 Task: Open source control tab.
Action: Mouse moved to (155, 42)
Screenshot: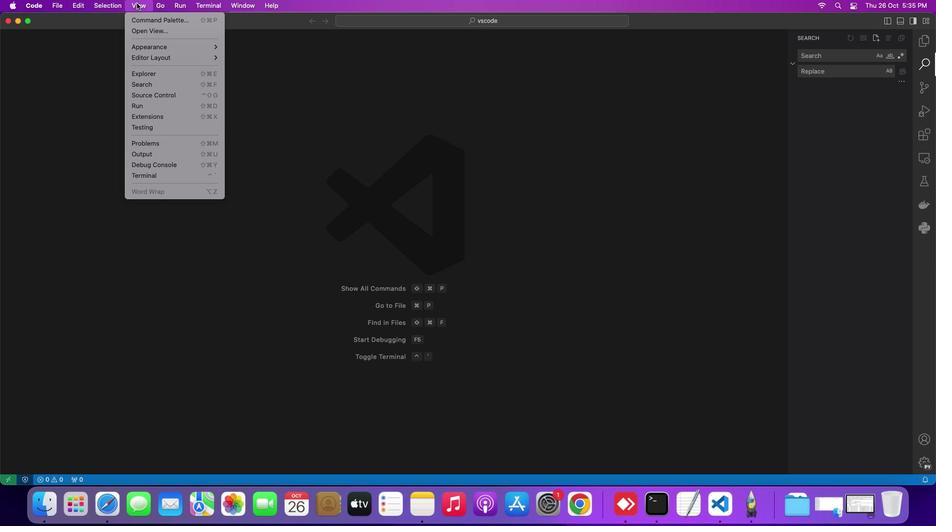 
Action: Mouse pressed left at (155, 42)
Screenshot: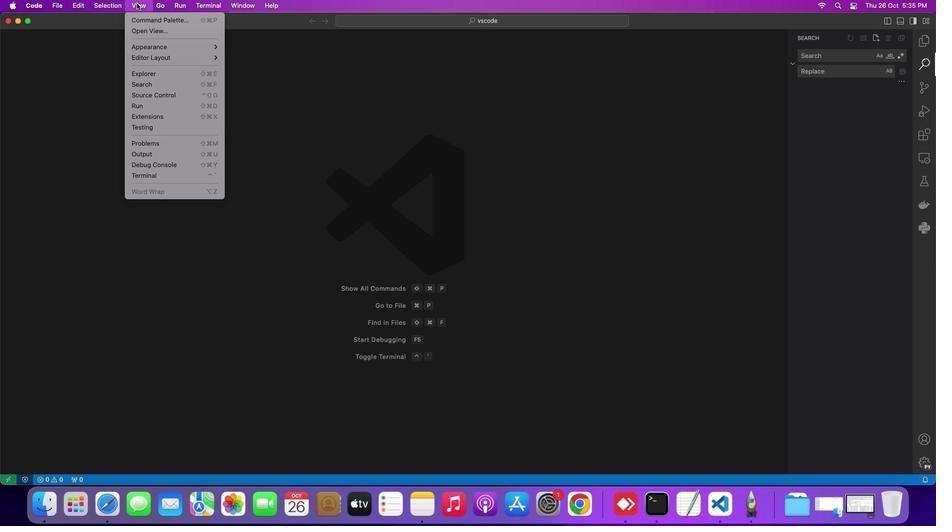 
Action: Mouse moved to (191, 107)
Screenshot: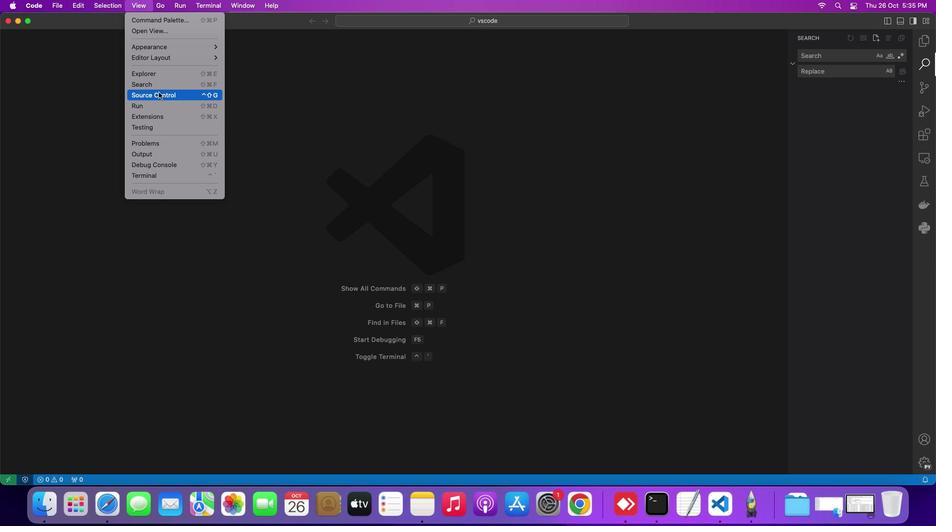 
Action: Mouse pressed left at (191, 107)
Screenshot: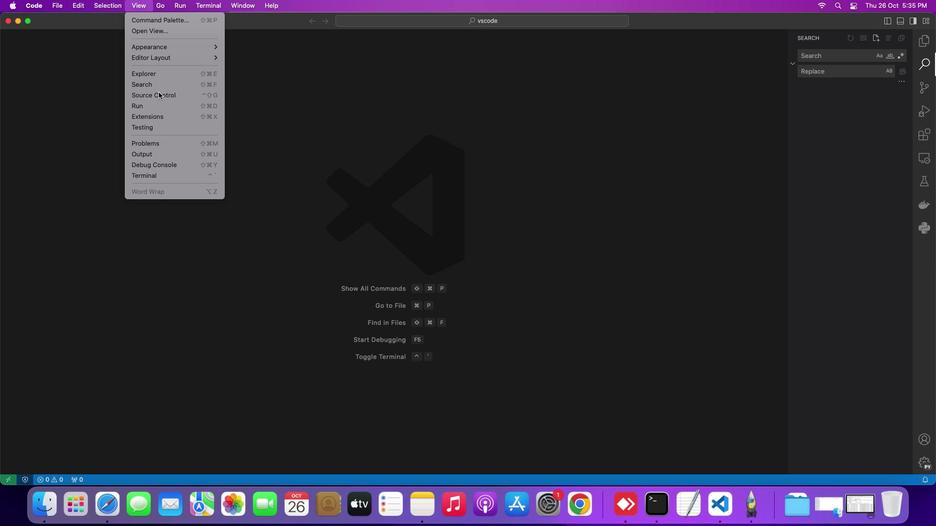 
Action: Mouse moved to (604, 220)
Screenshot: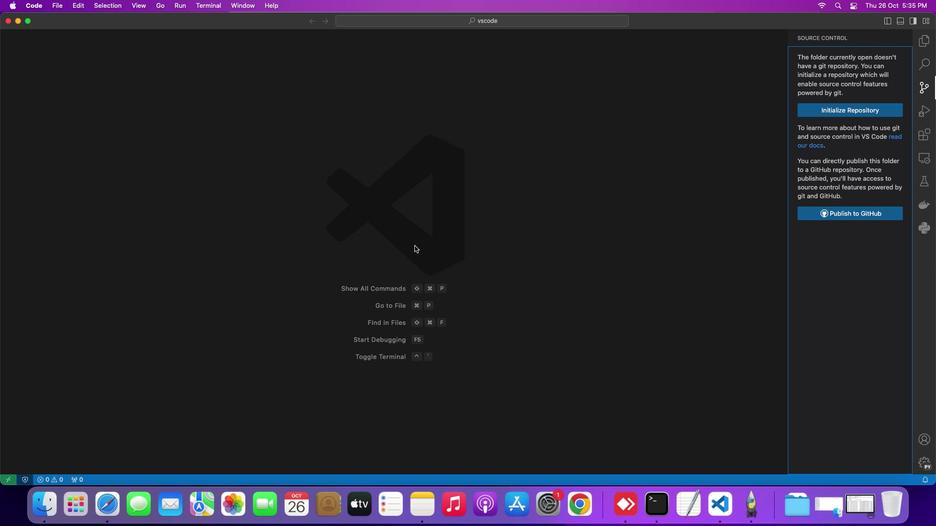
